Task: Select on edit contents.
Action: Mouse moved to (934, 99)
Screenshot: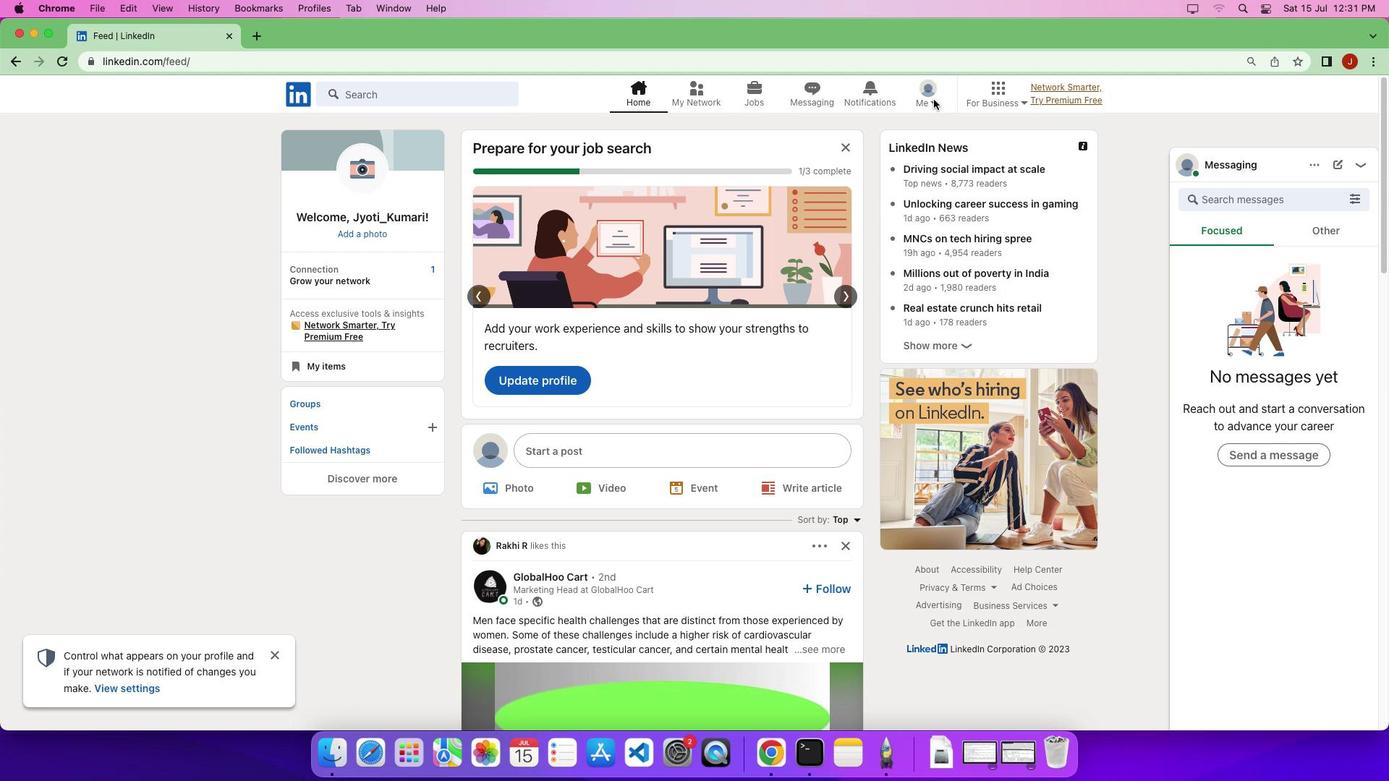 
Action: Mouse pressed left at (934, 99)
Screenshot: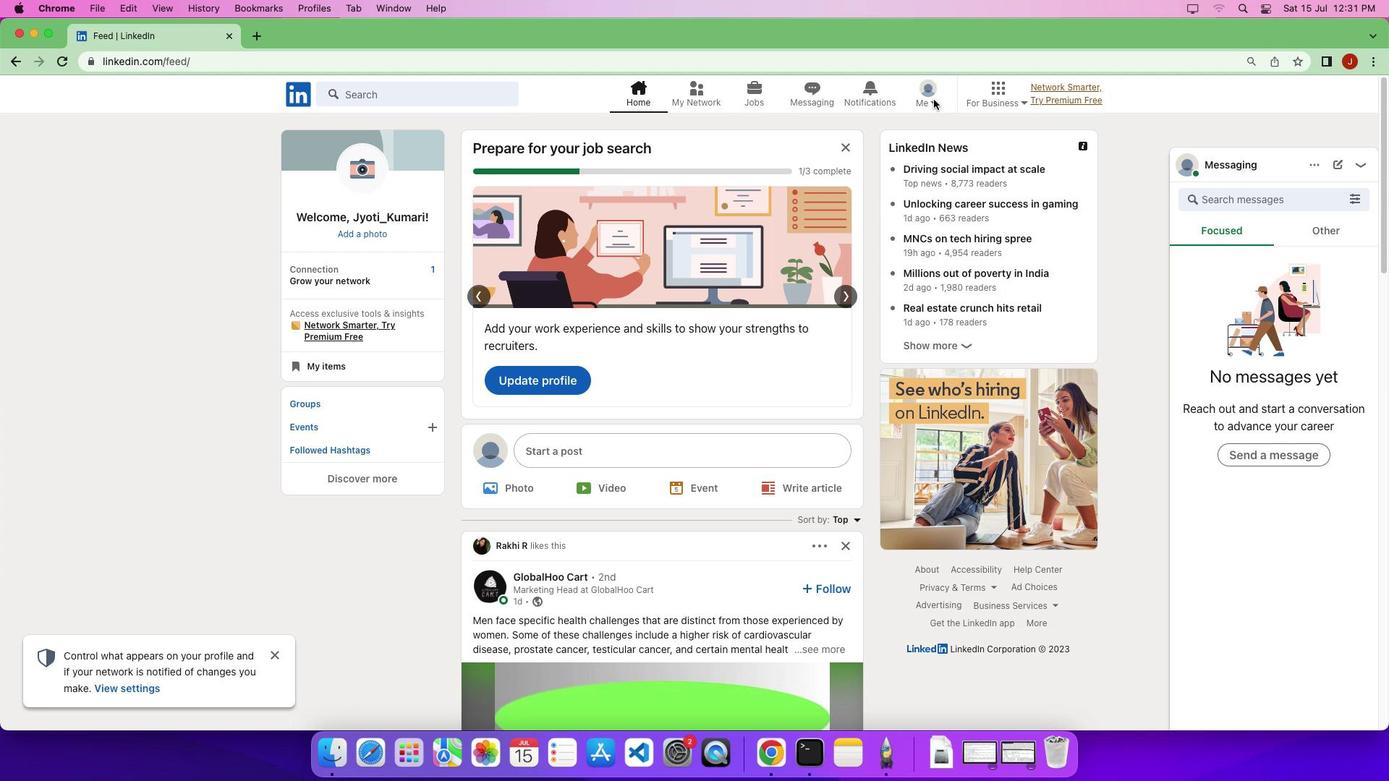 
Action: Mouse moved to (933, 99)
Screenshot: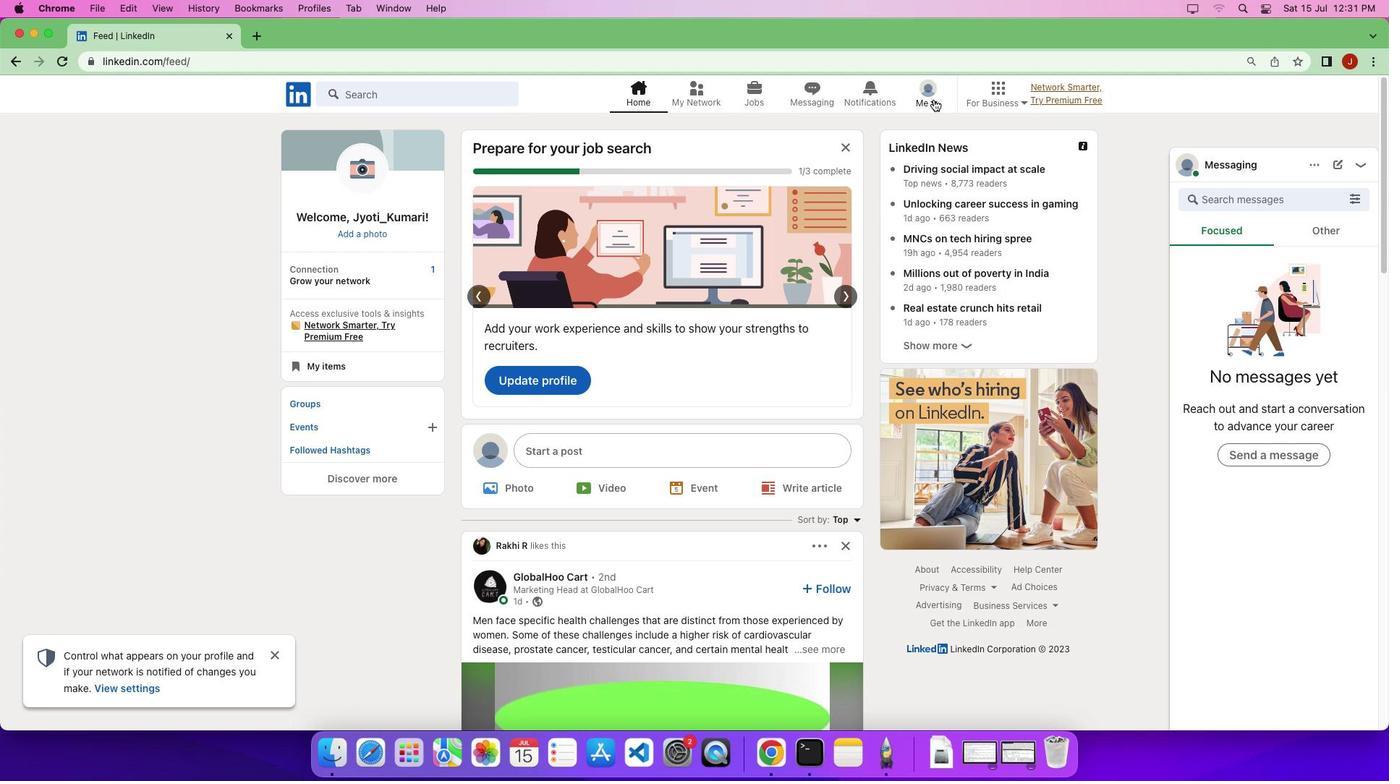 
Action: Mouse pressed left at (933, 99)
Screenshot: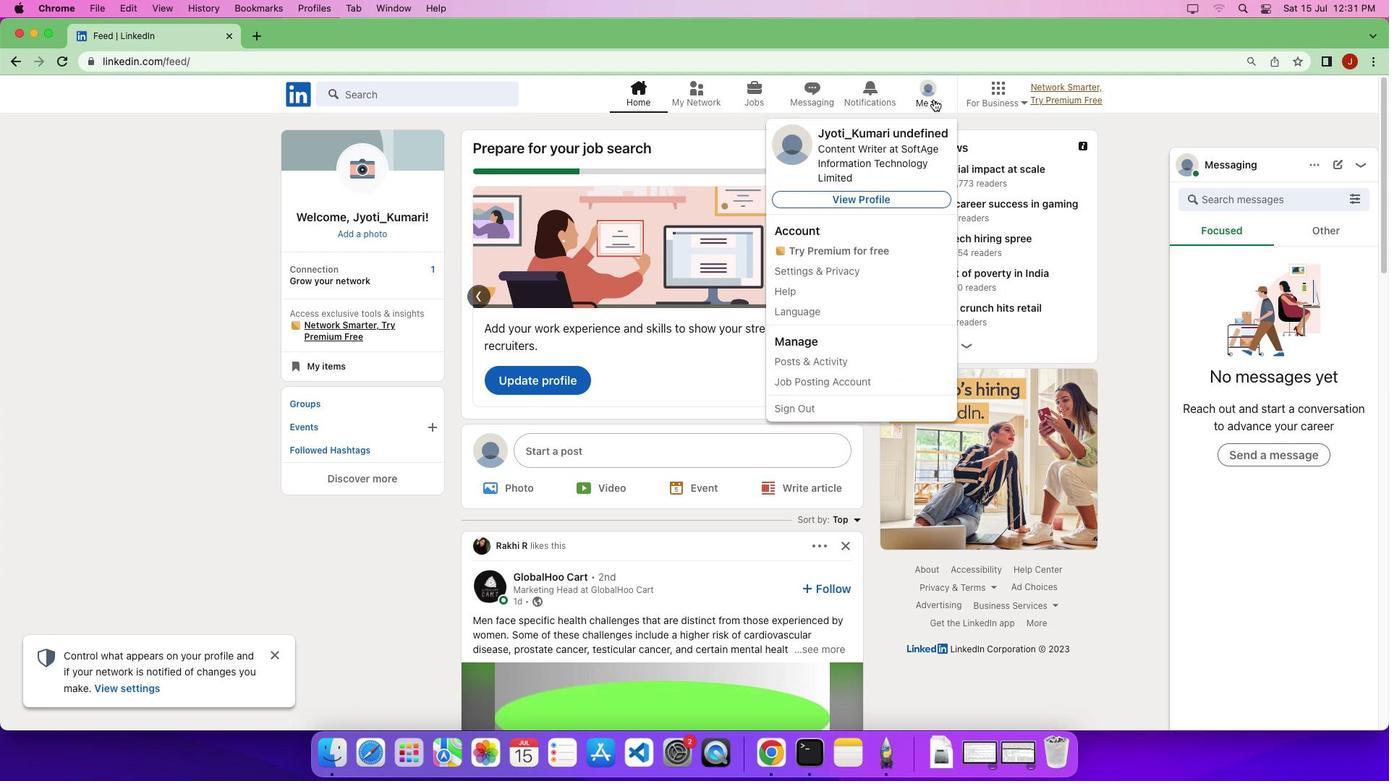 
Action: Mouse pressed left at (933, 99)
Screenshot: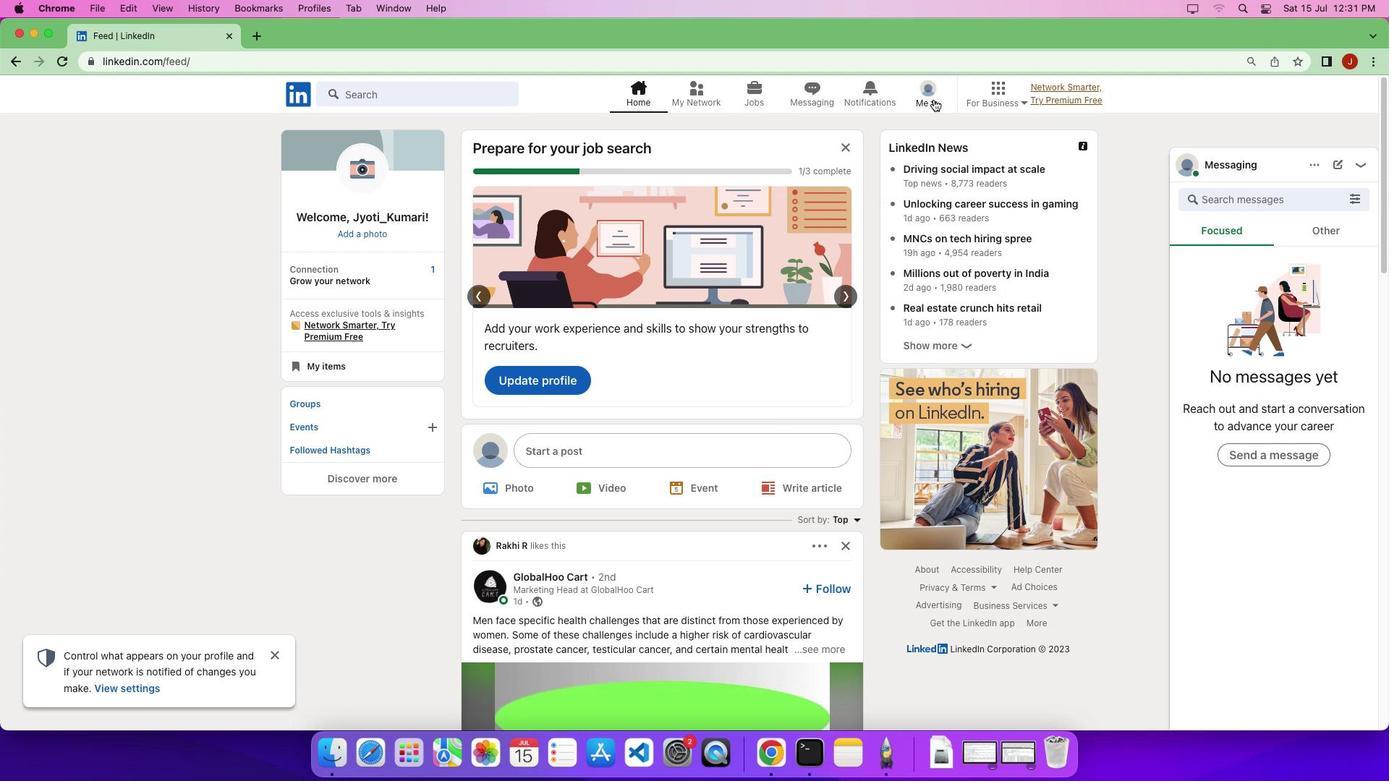 
Action: Mouse moved to (831, 269)
Screenshot: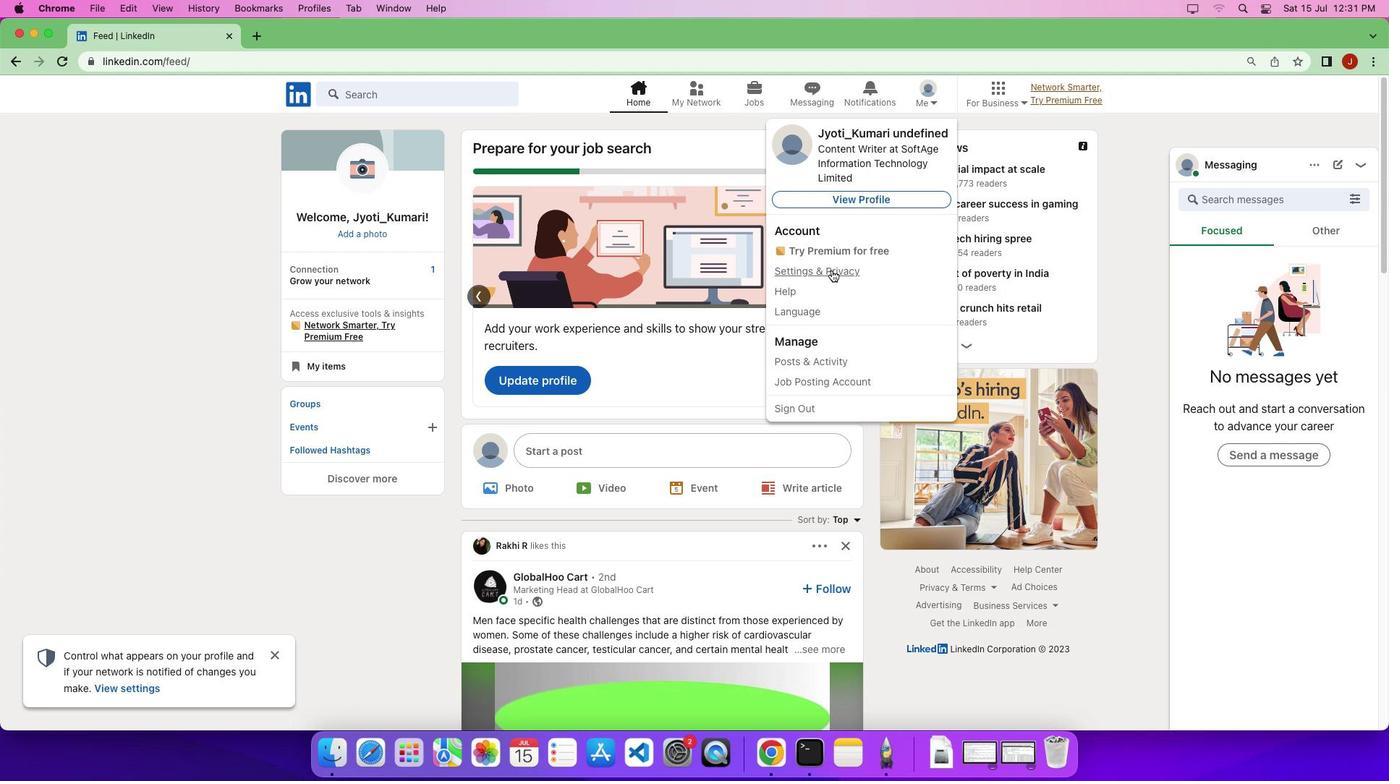 
Action: Mouse pressed left at (831, 269)
Screenshot: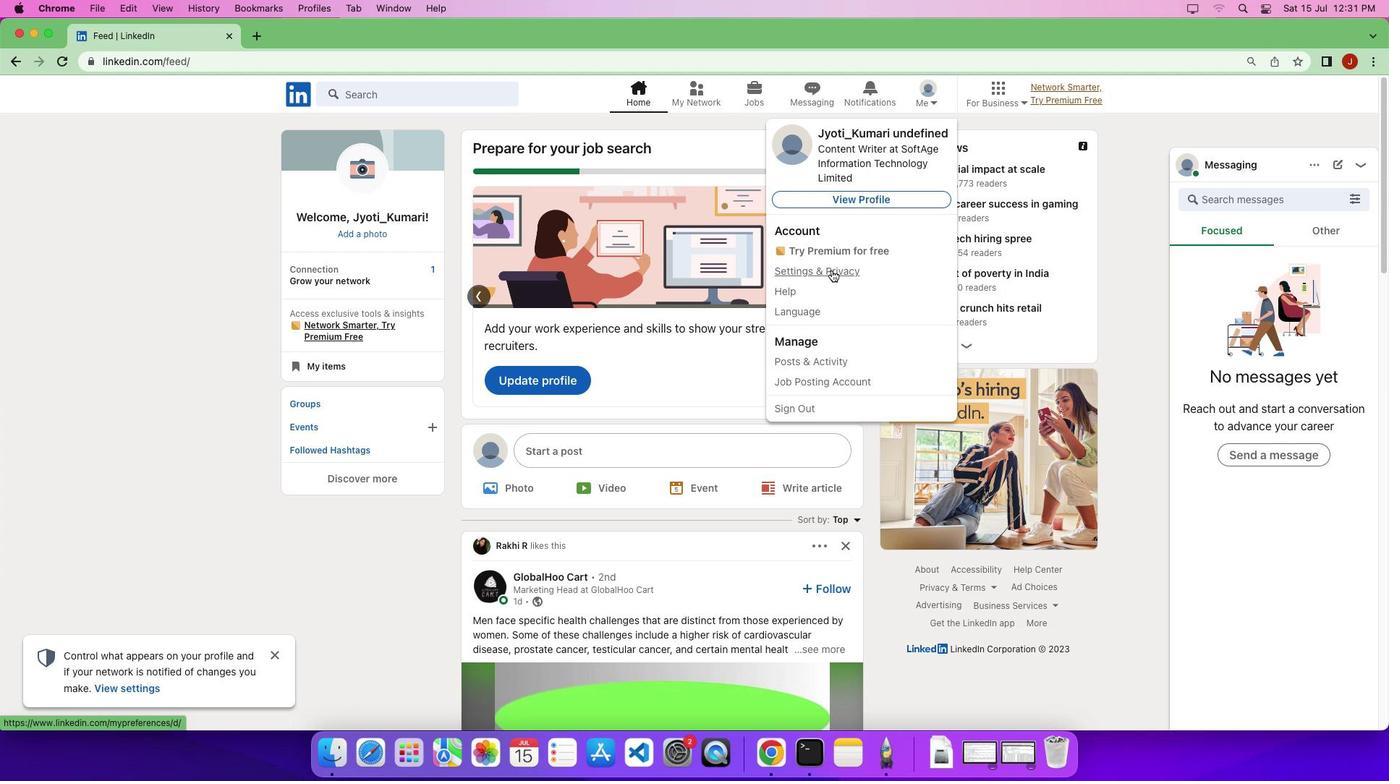 
Action: Mouse moved to (68, 308)
Screenshot: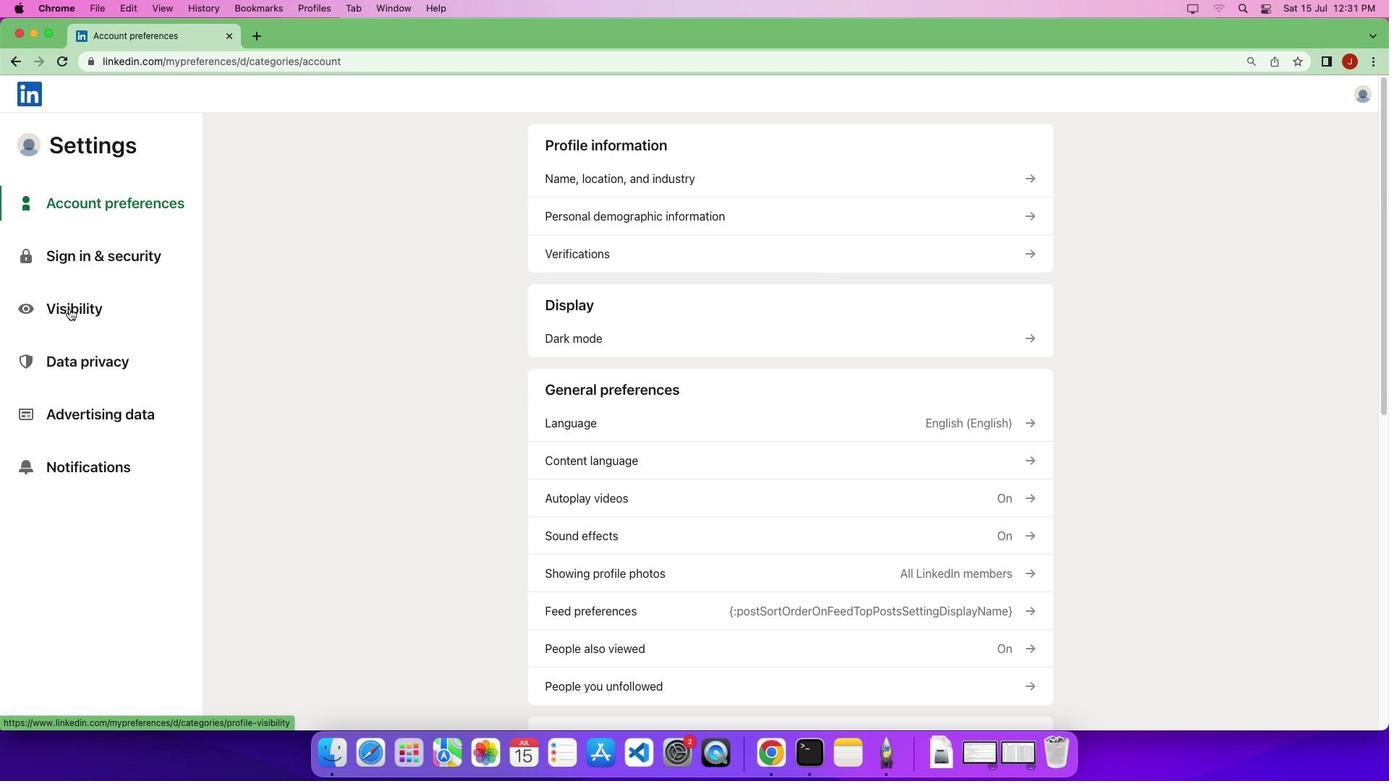 
Action: Mouse pressed left at (68, 308)
Screenshot: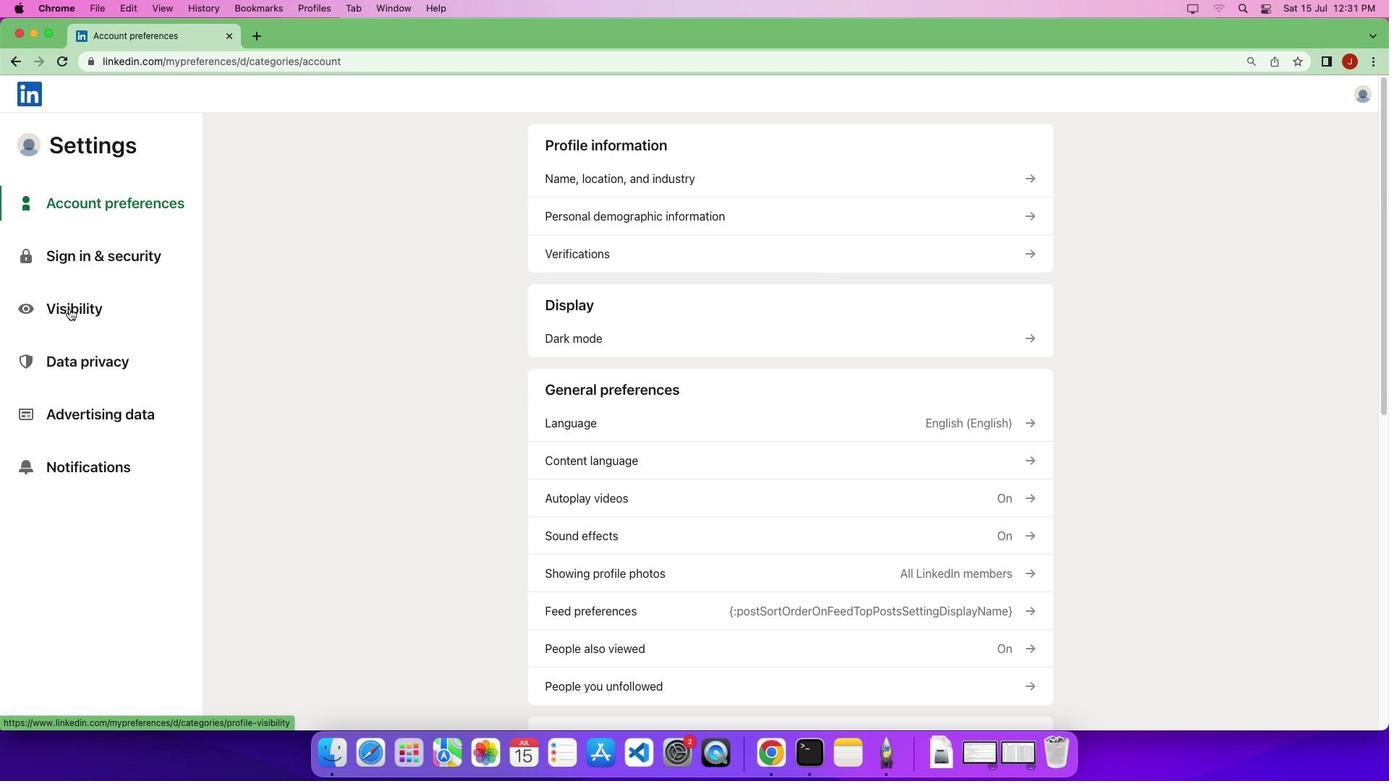 
Action: Mouse pressed left at (68, 308)
Screenshot: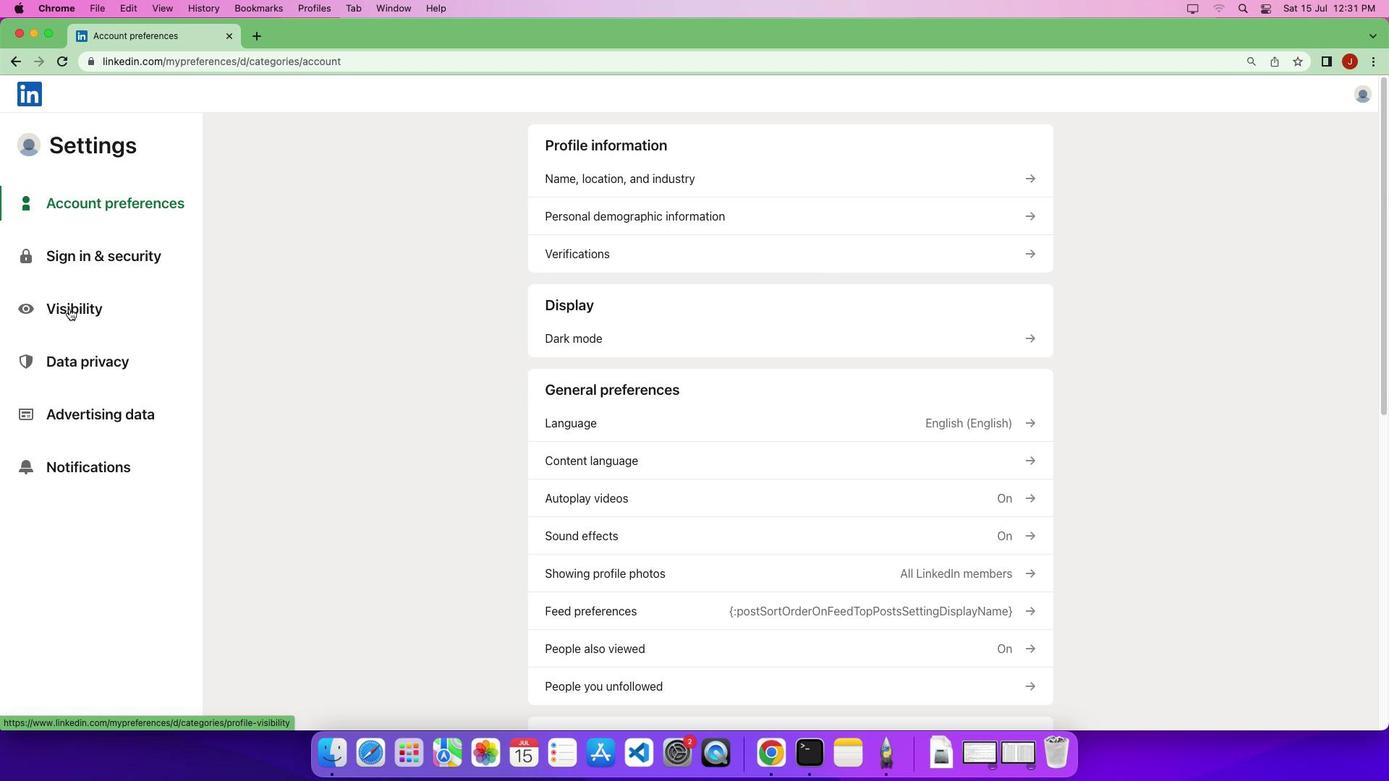 
Action: Mouse moved to (1026, 216)
Screenshot: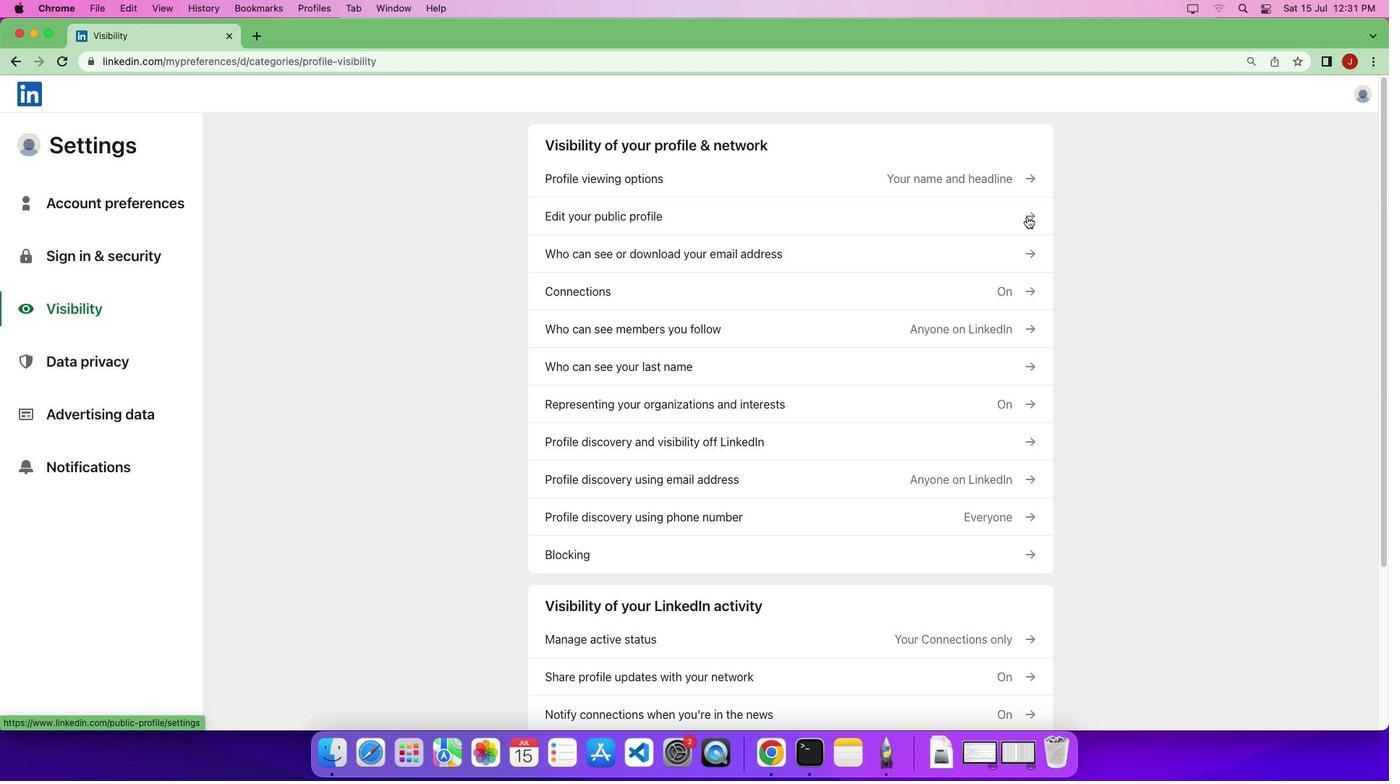 
Action: Mouse pressed left at (1026, 216)
Screenshot: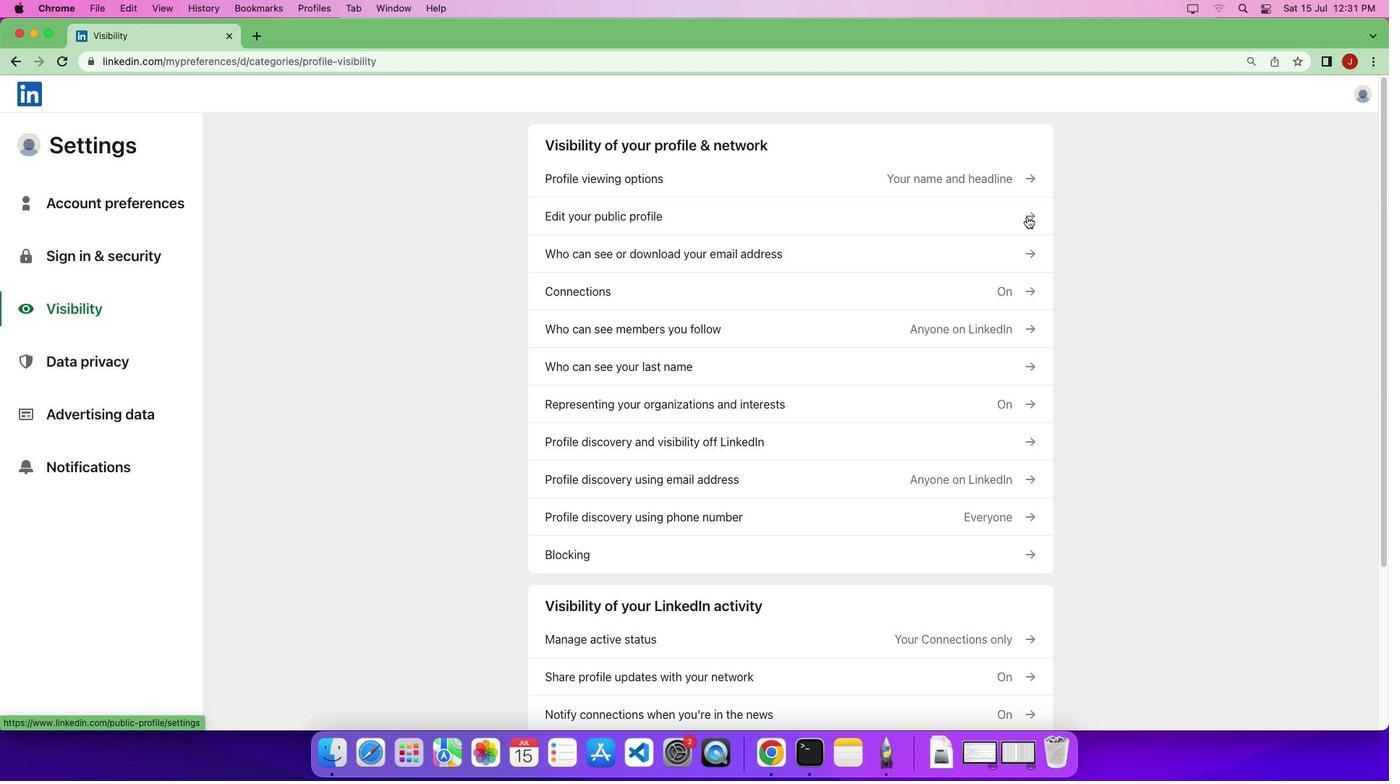
Action: Mouse moved to (939, 295)
Screenshot: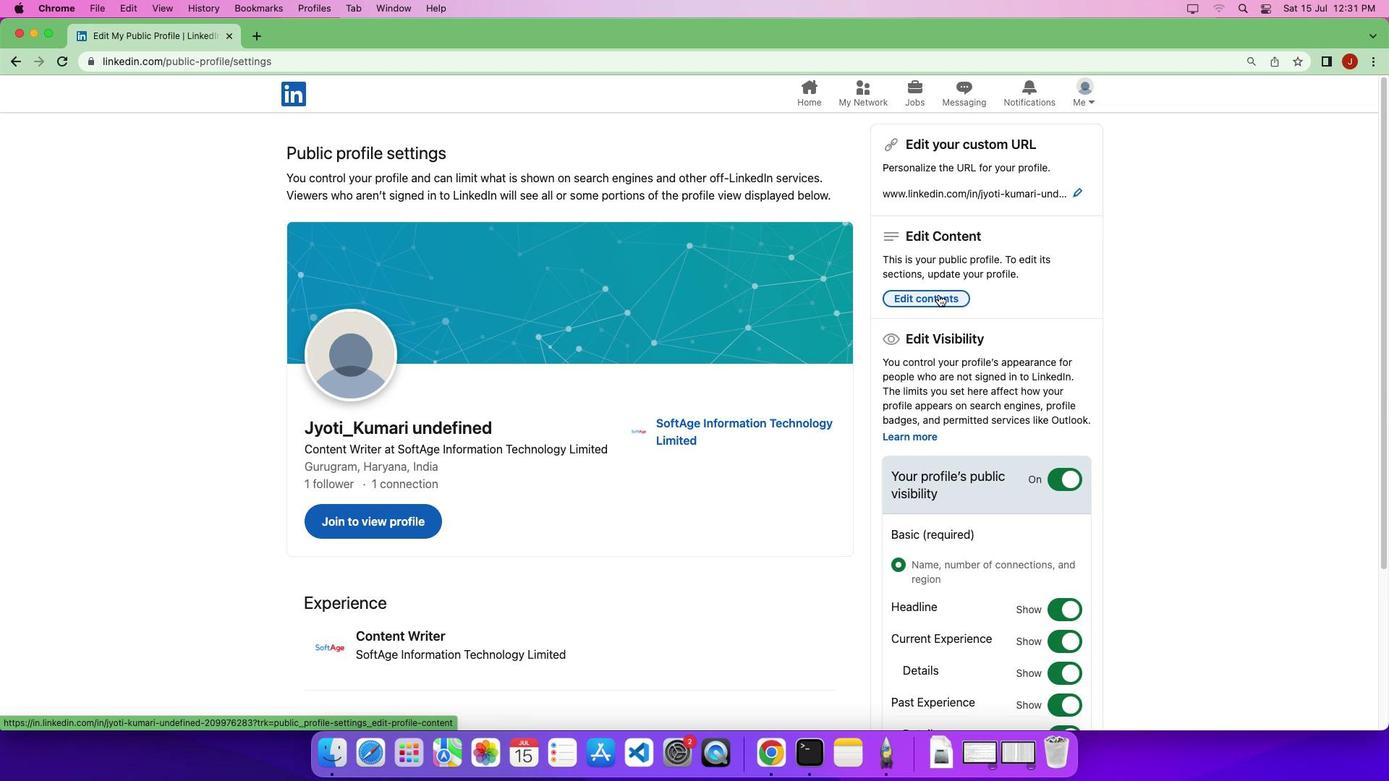 
Action: Mouse pressed left at (939, 295)
Screenshot: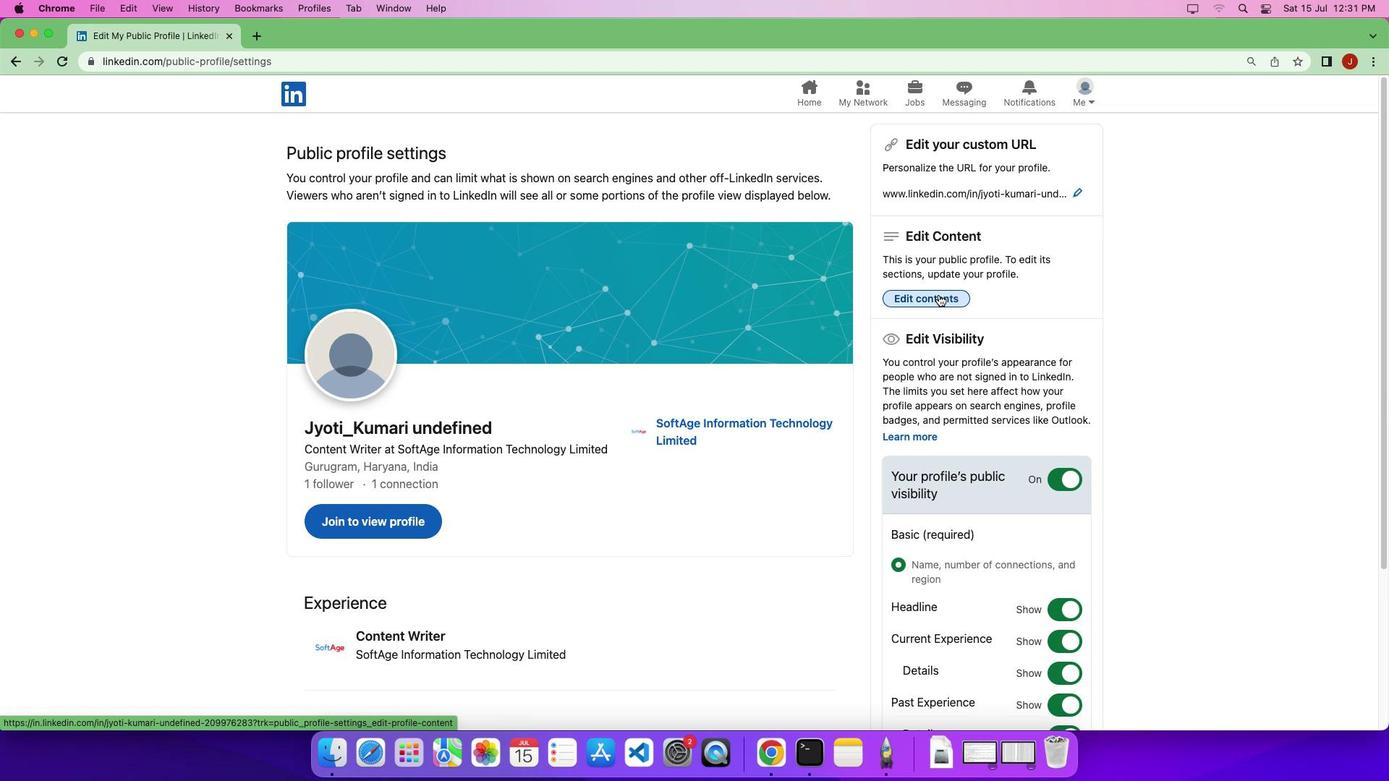 
Action: Mouse moved to (942, 344)
Screenshot: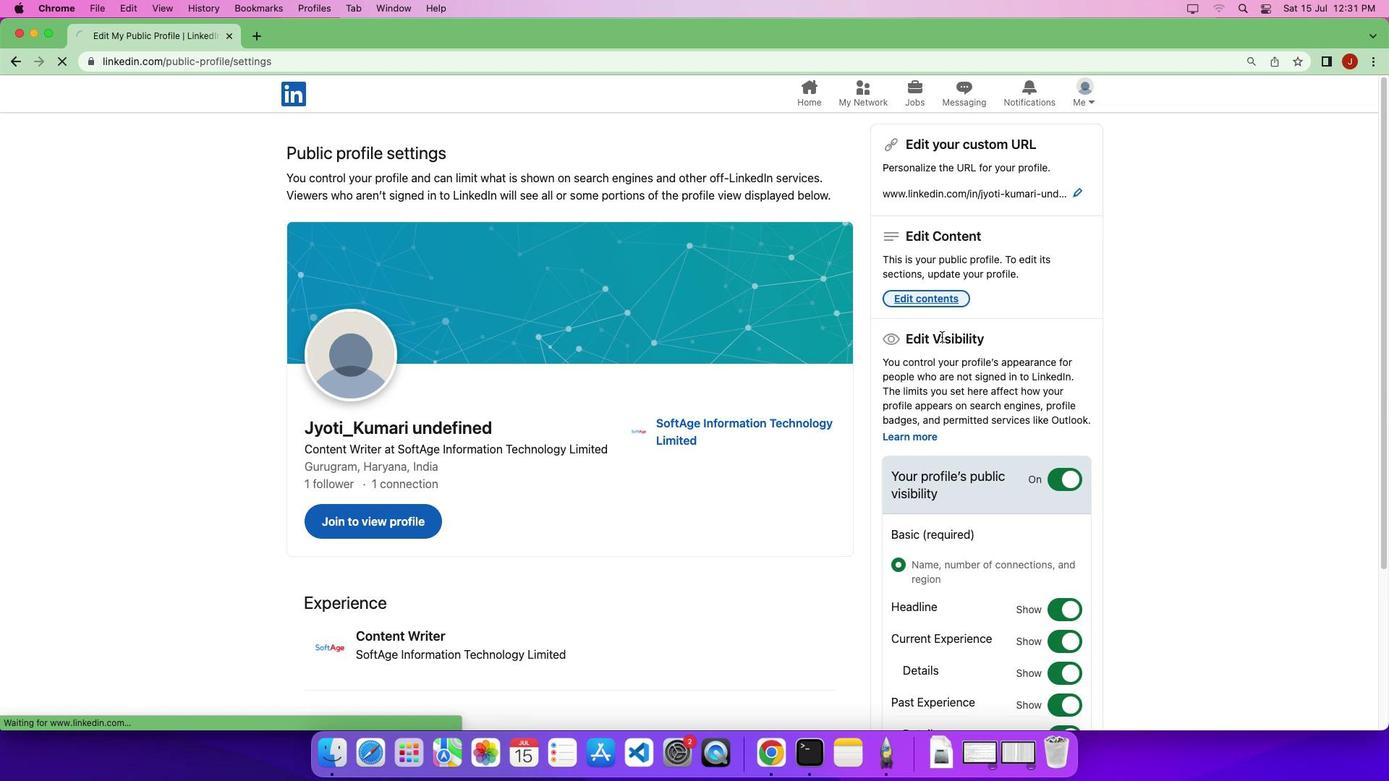 
